 Task: Assign in the project Visionary the issue 'Develop a new tool for automated testing of database management systems' to the sprint 'Moonshot'.
Action: Mouse moved to (1126, 251)
Screenshot: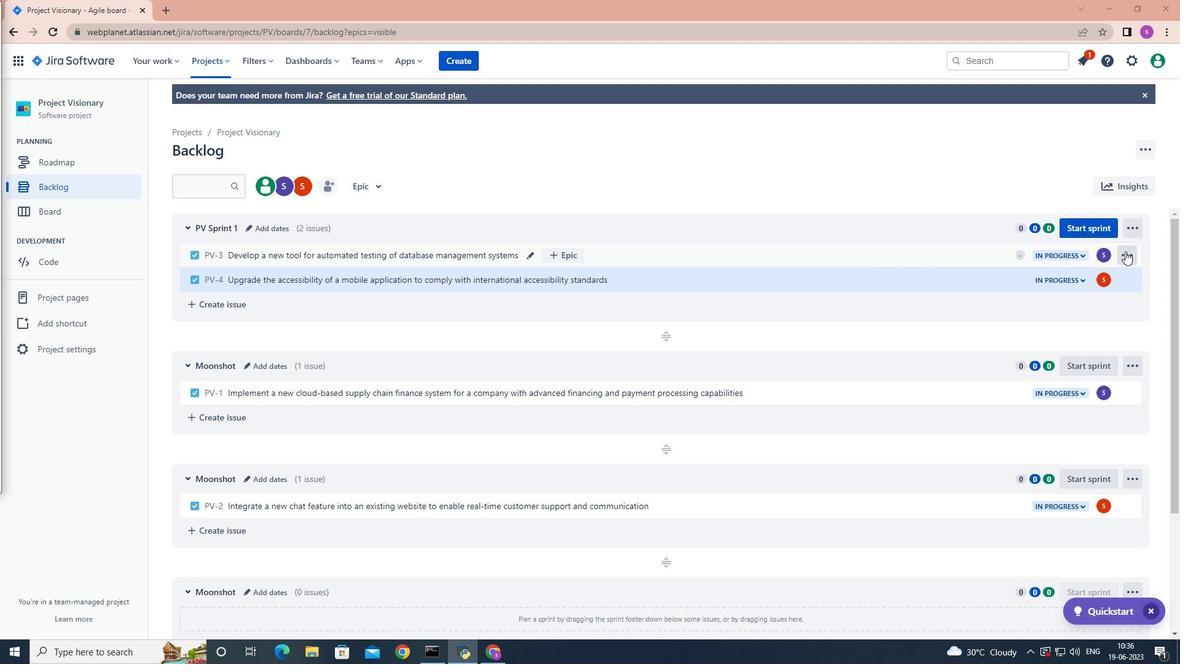 
Action: Mouse pressed left at (1126, 251)
Screenshot: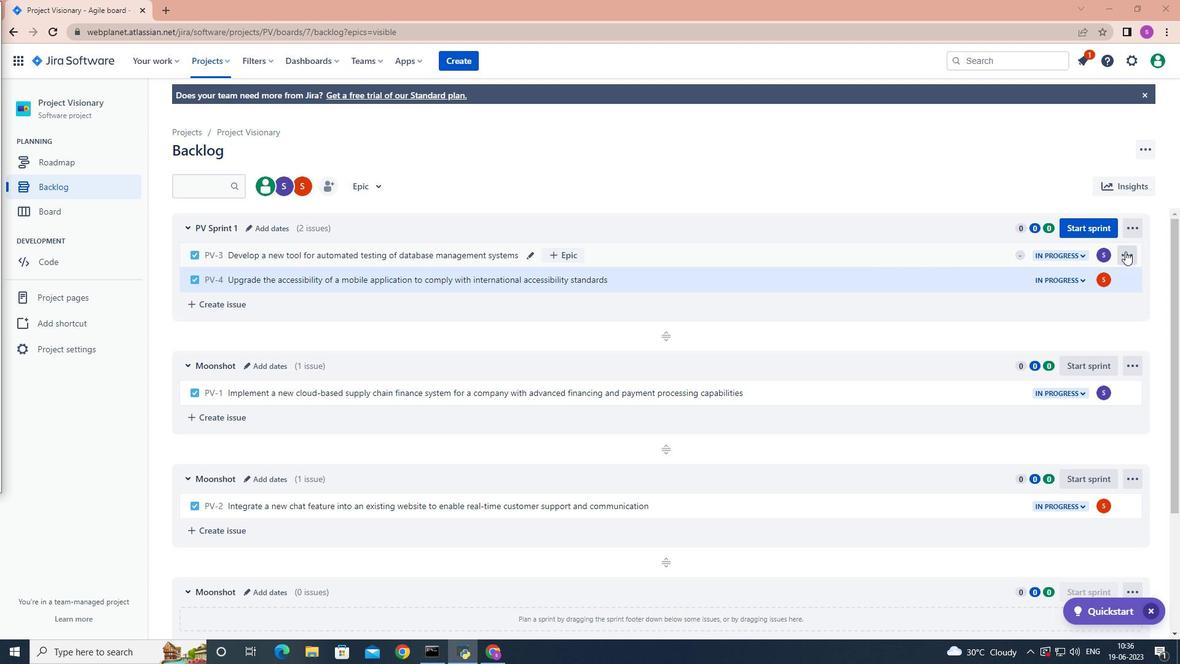 
Action: Mouse moved to (1105, 429)
Screenshot: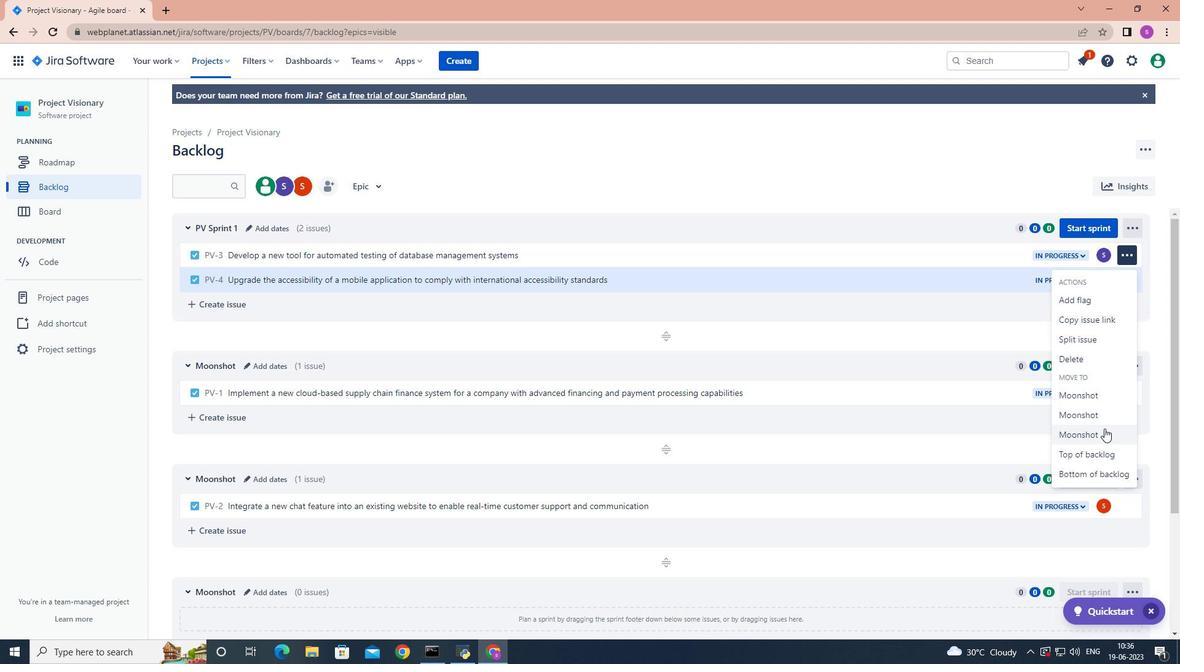 
Action: Mouse pressed left at (1105, 429)
Screenshot: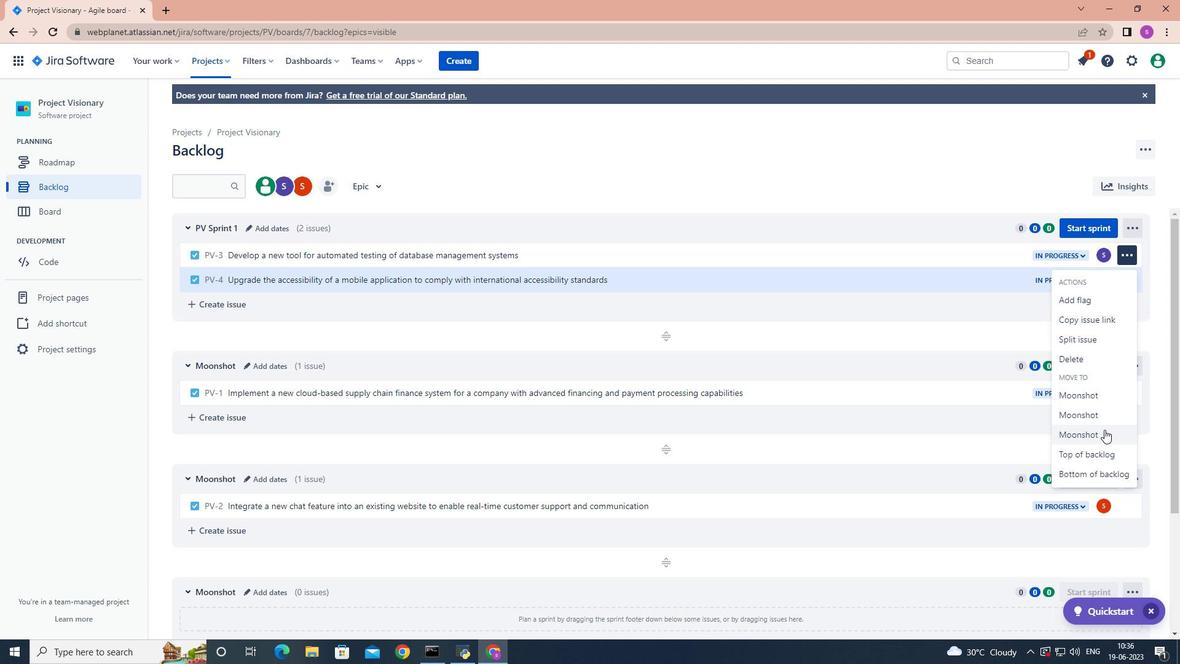 
Action: Mouse moved to (971, 266)
Screenshot: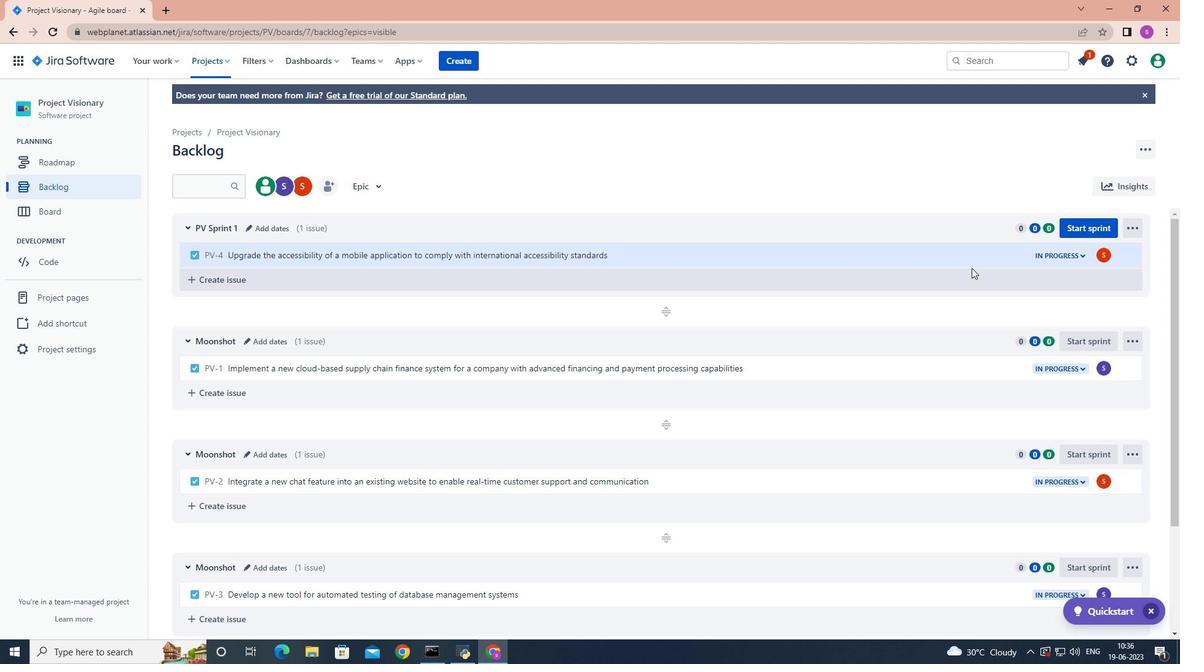 
